 Task: Use Chelsea Loft Medium Effect in this video Movie B.mp4
Action: Mouse moved to (345, 113)
Screenshot: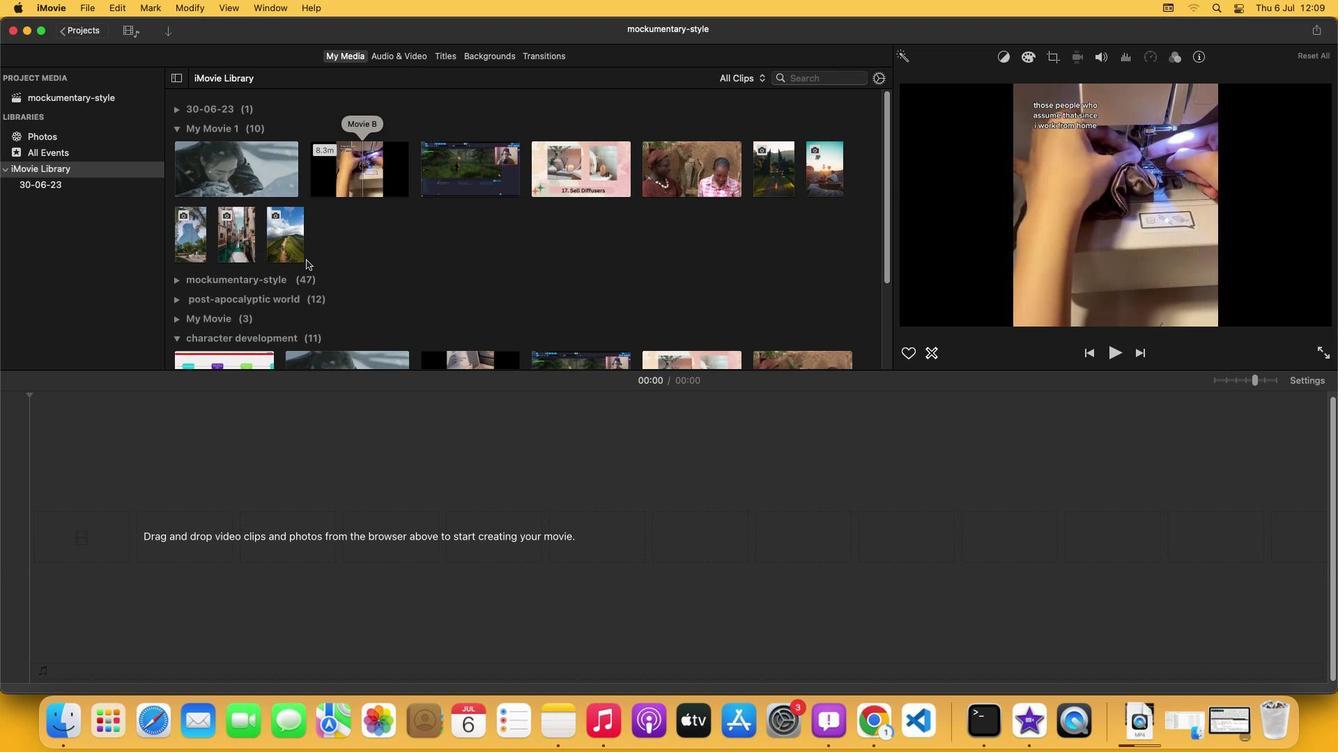 
Action: Mouse pressed left at (345, 113)
Screenshot: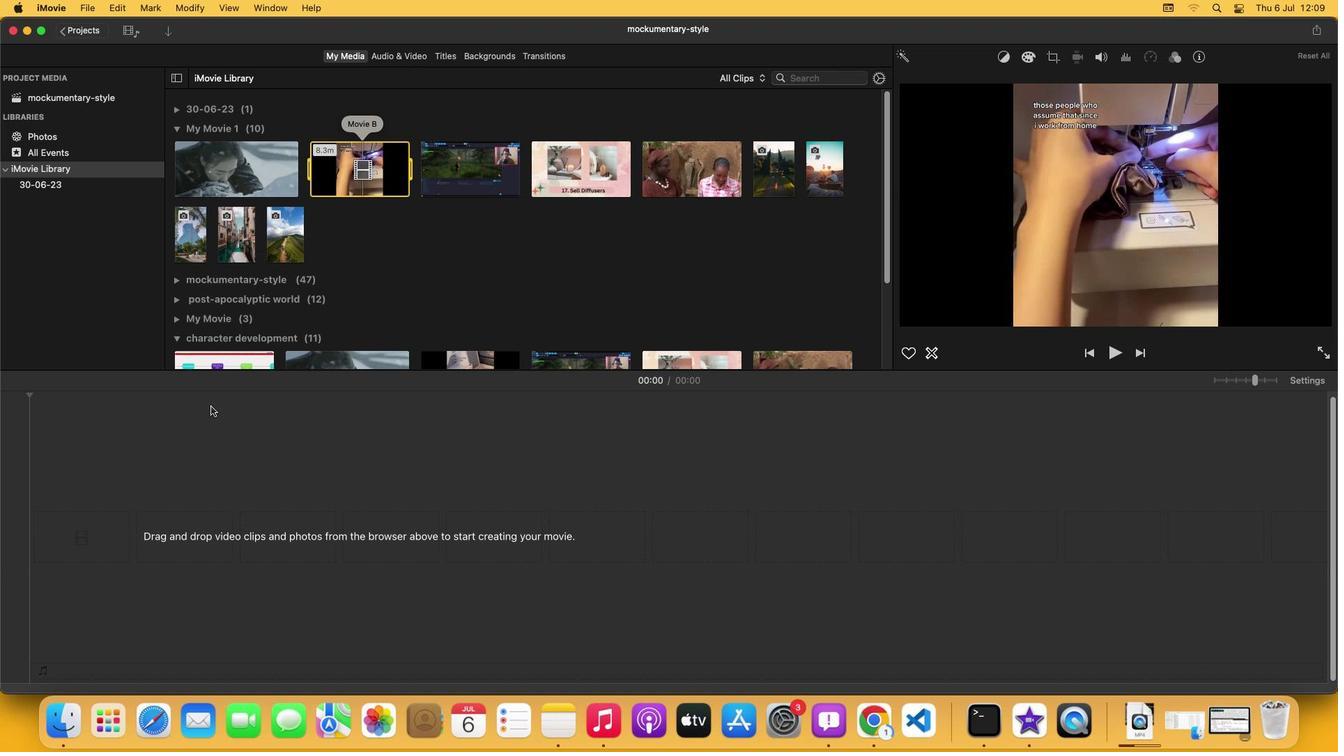 
Action: Mouse moved to (348, 142)
Screenshot: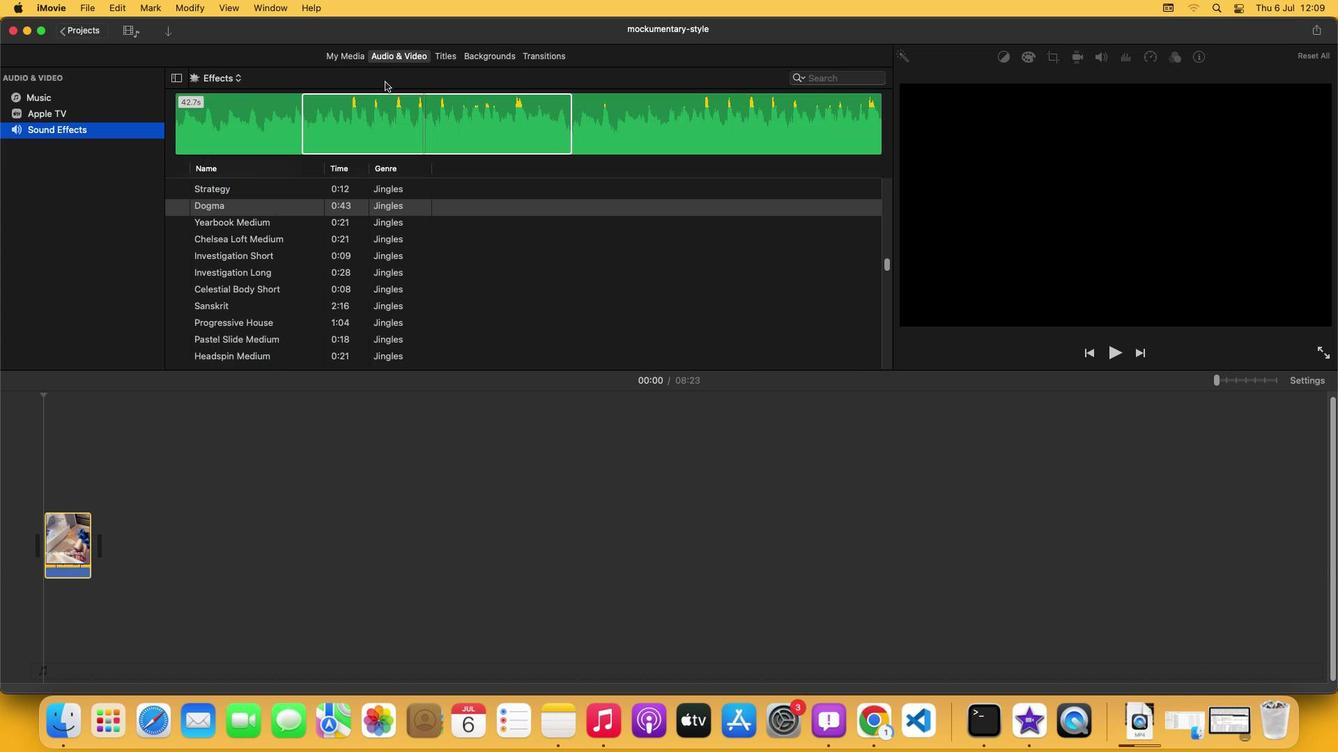
Action: Mouse pressed left at (348, 142)
Screenshot: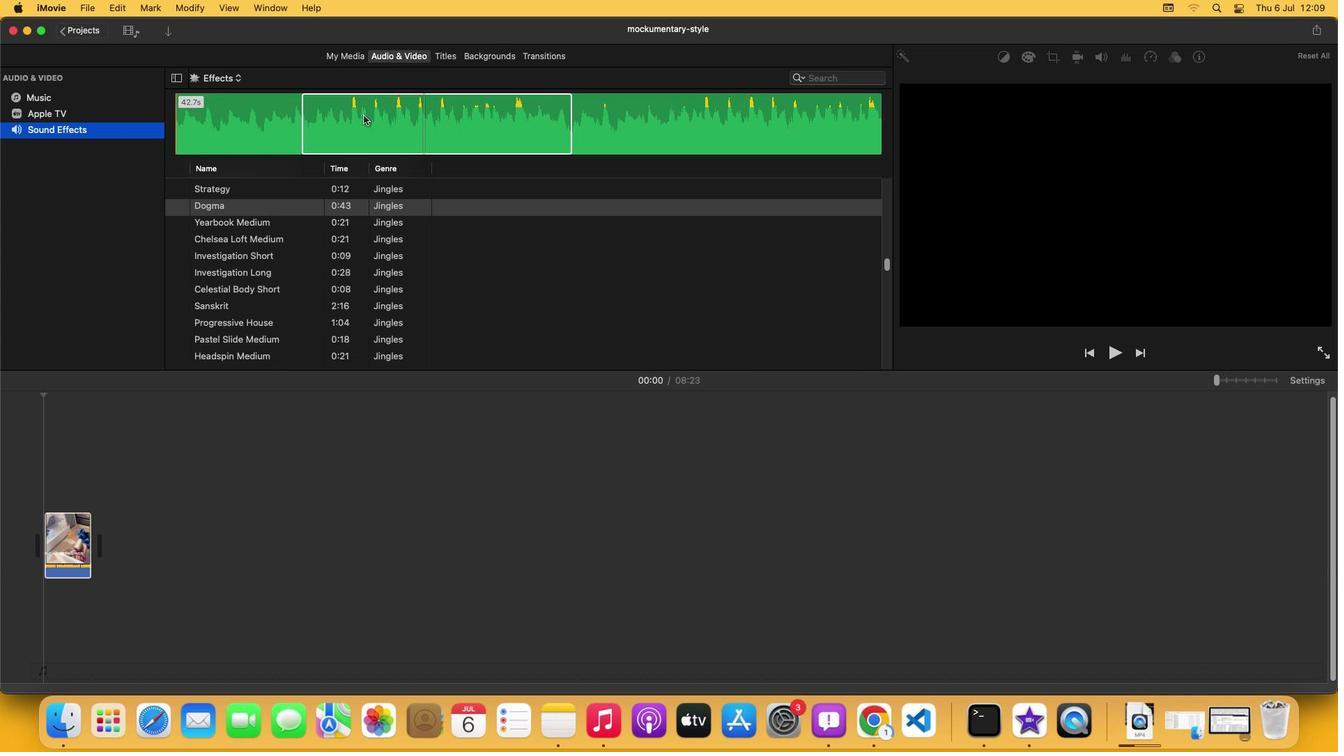
Action: Mouse moved to (335, 94)
Screenshot: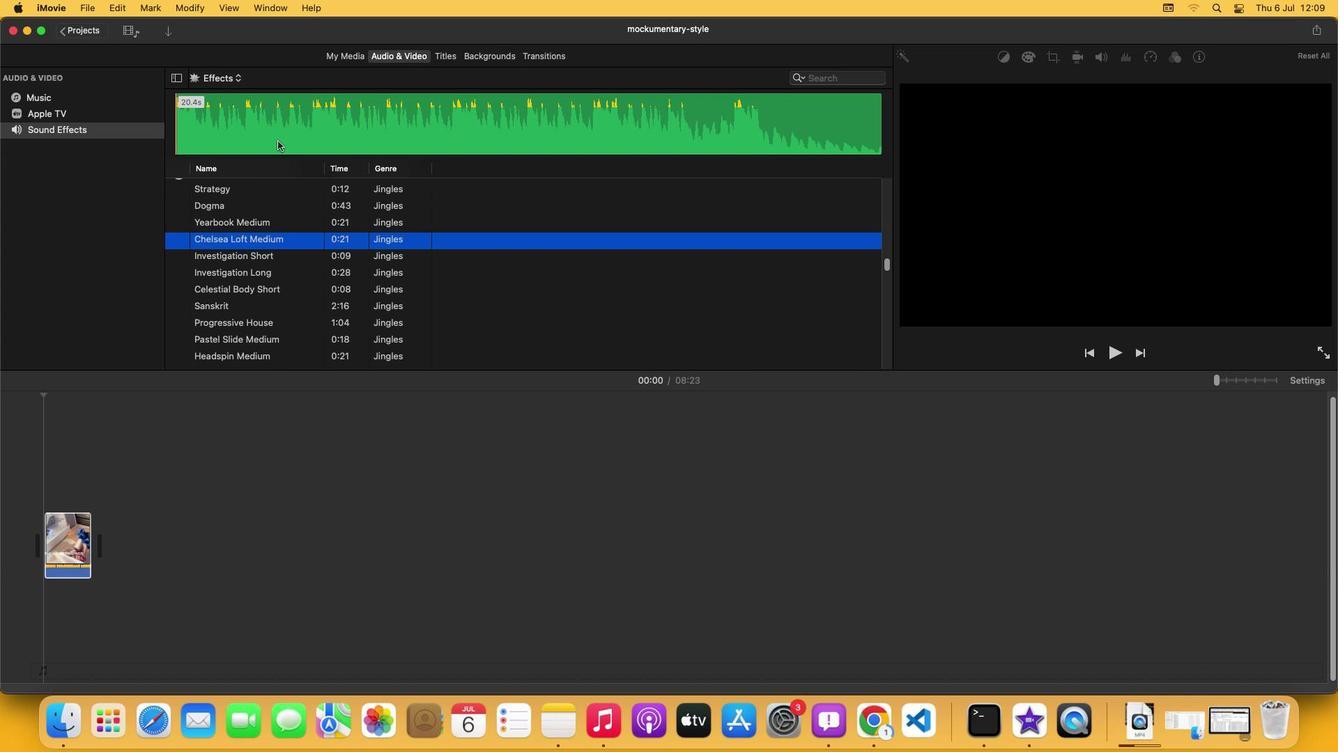 
Action: Mouse pressed left at (335, 94)
Screenshot: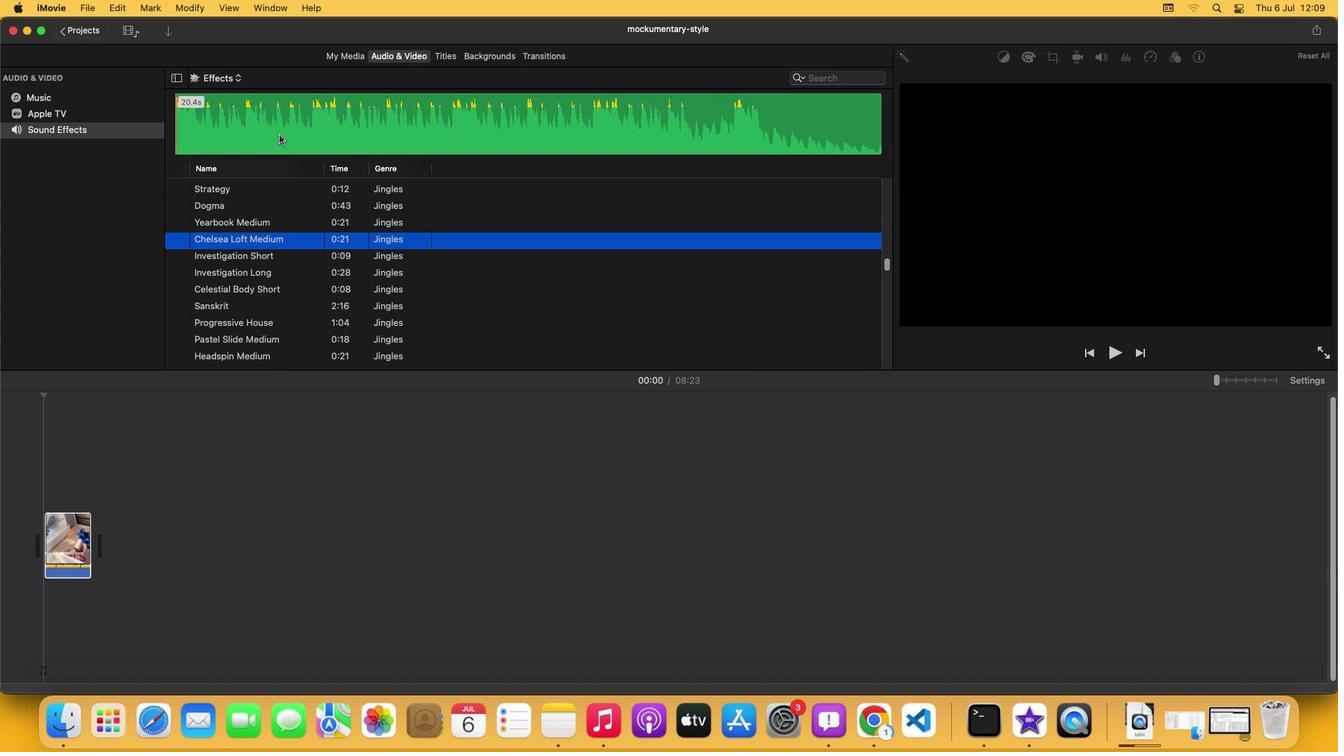 
Action: Mouse moved to (338, 121)
Screenshot: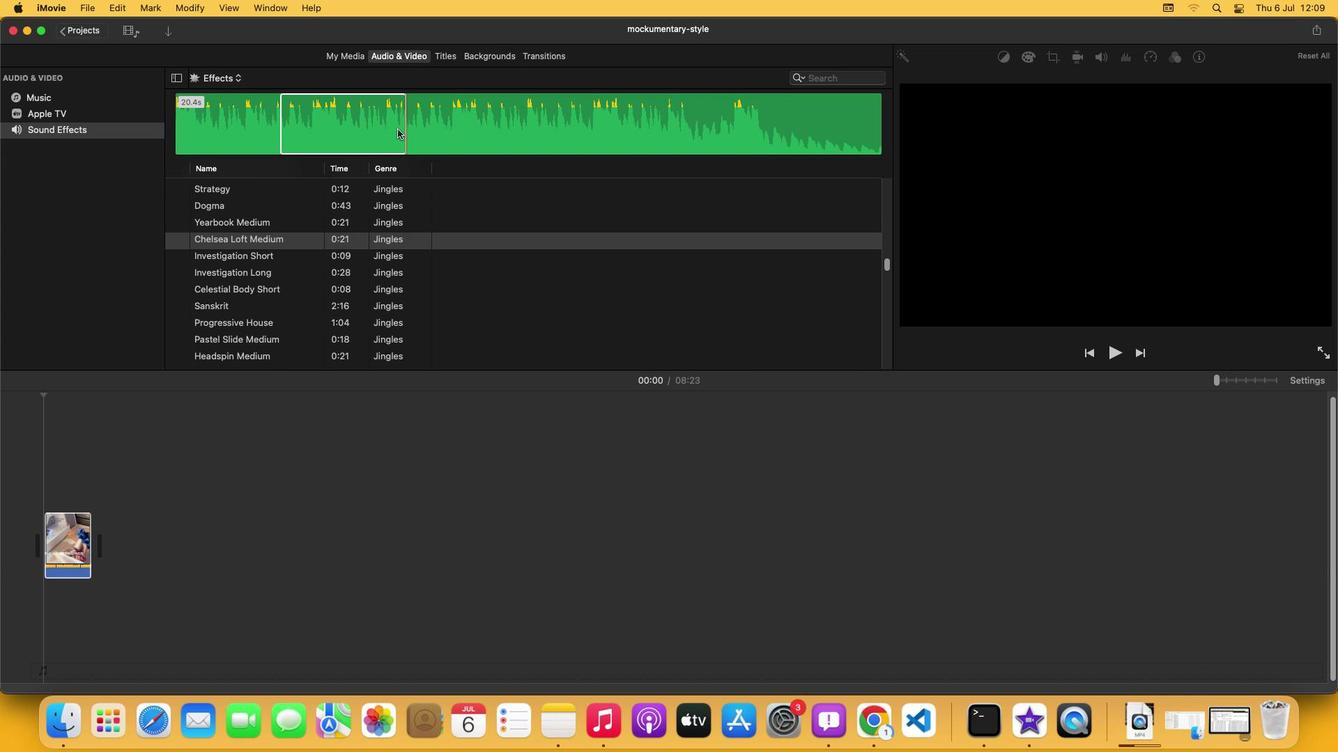 
Action: Mouse pressed left at (338, 121)
Screenshot: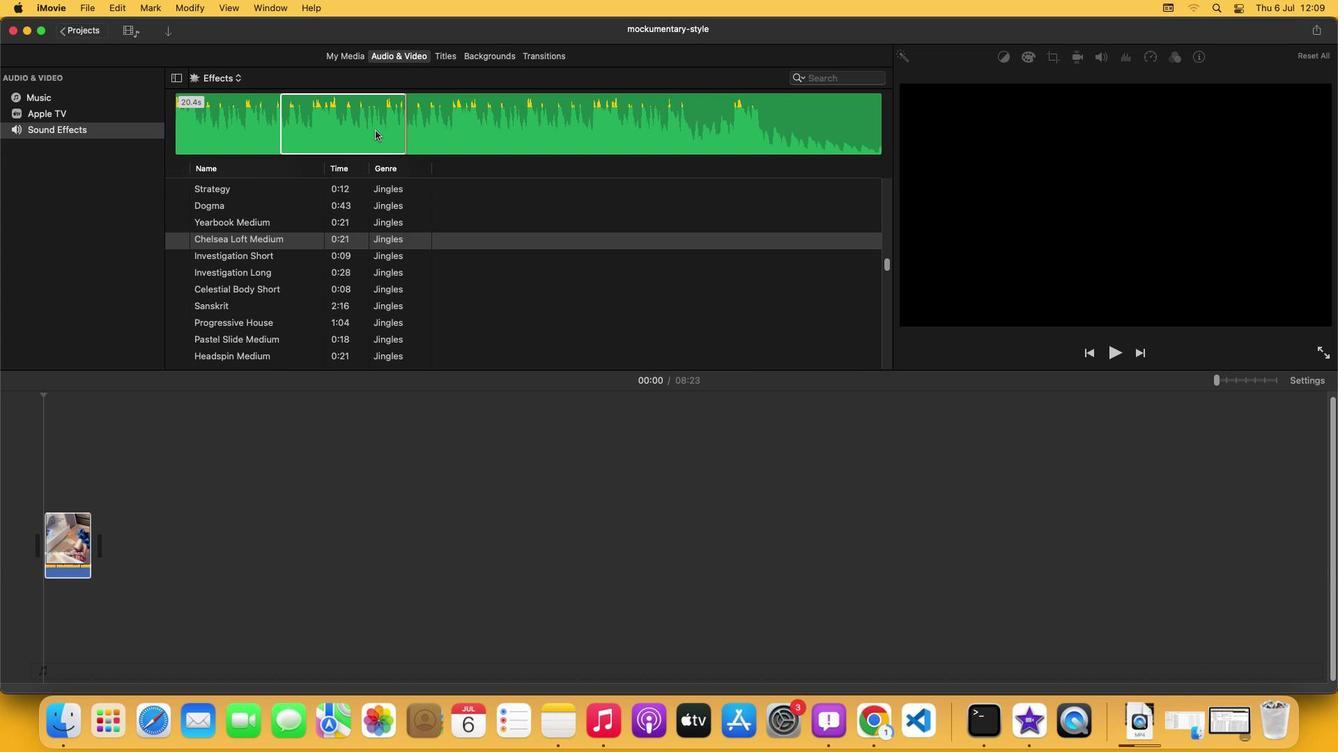 
Action: Mouse moved to (343, 125)
Screenshot: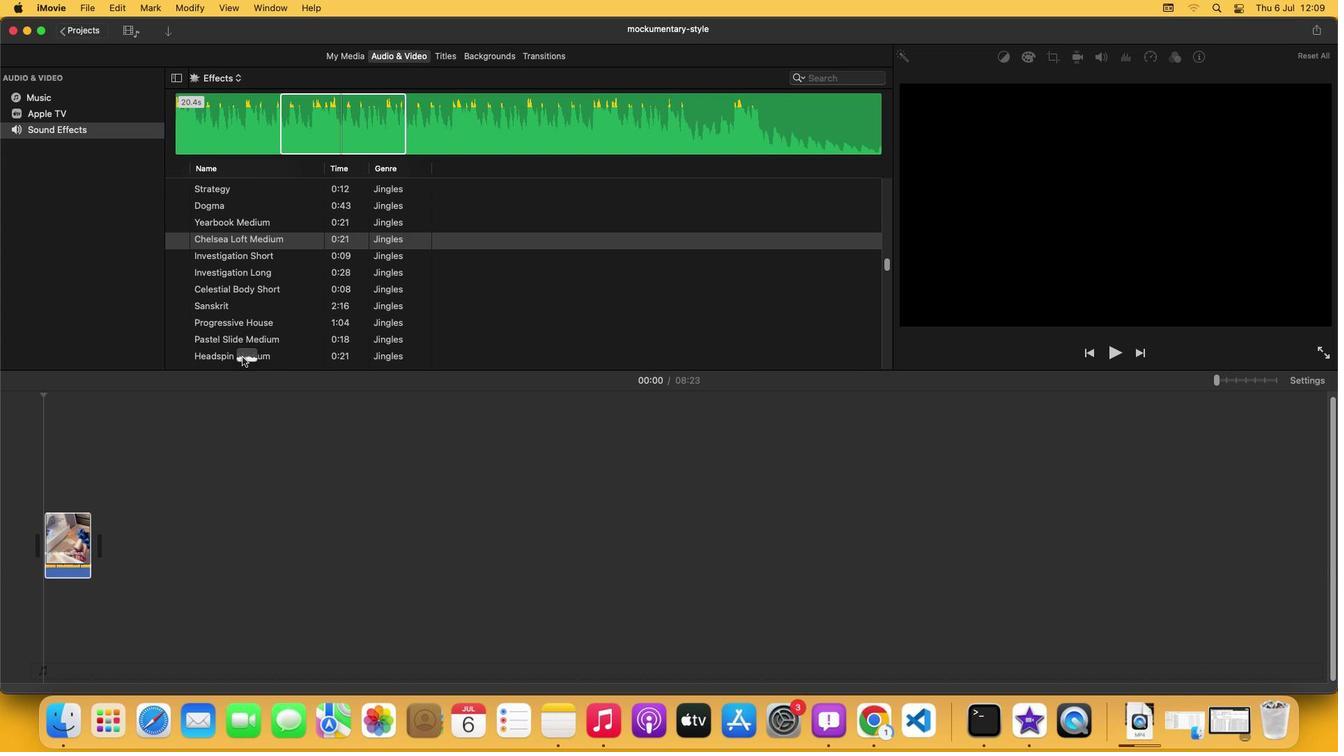 
Action: Mouse pressed left at (343, 125)
Screenshot: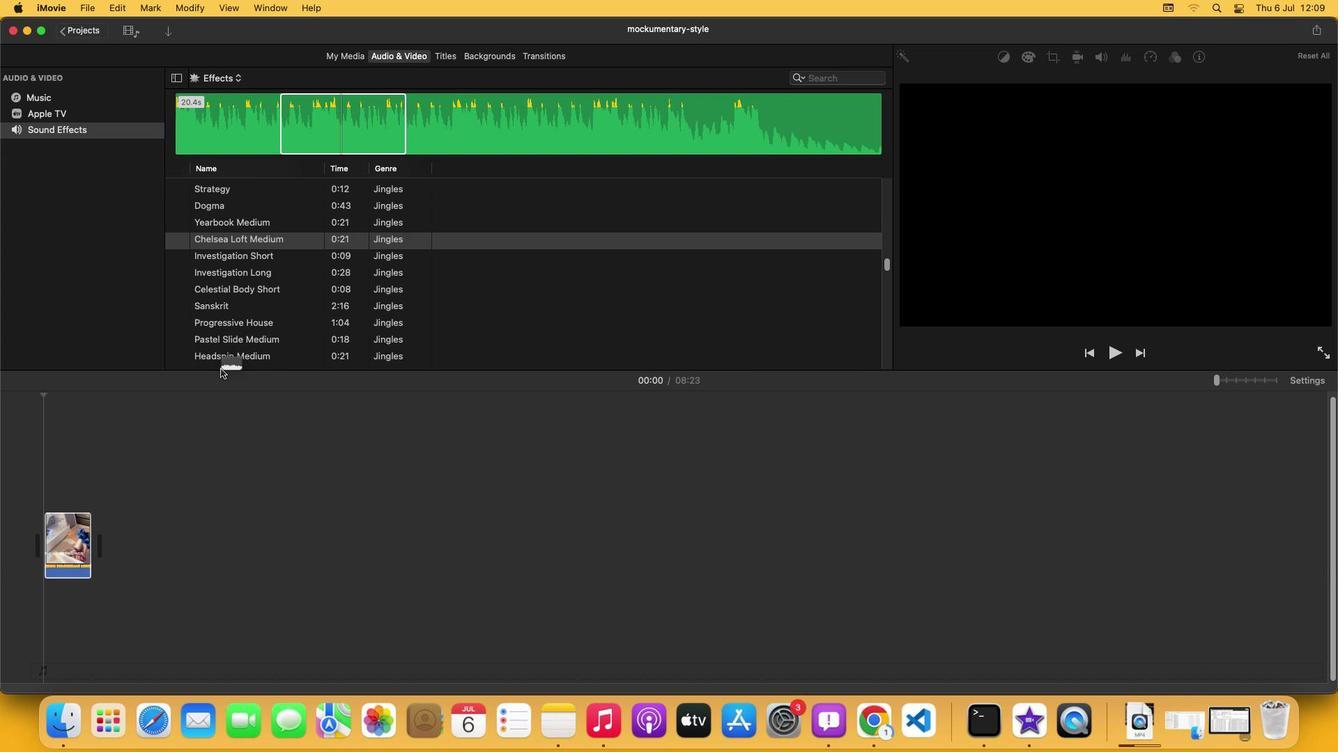 
Action: Mouse moved to (334, 9)
Screenshot: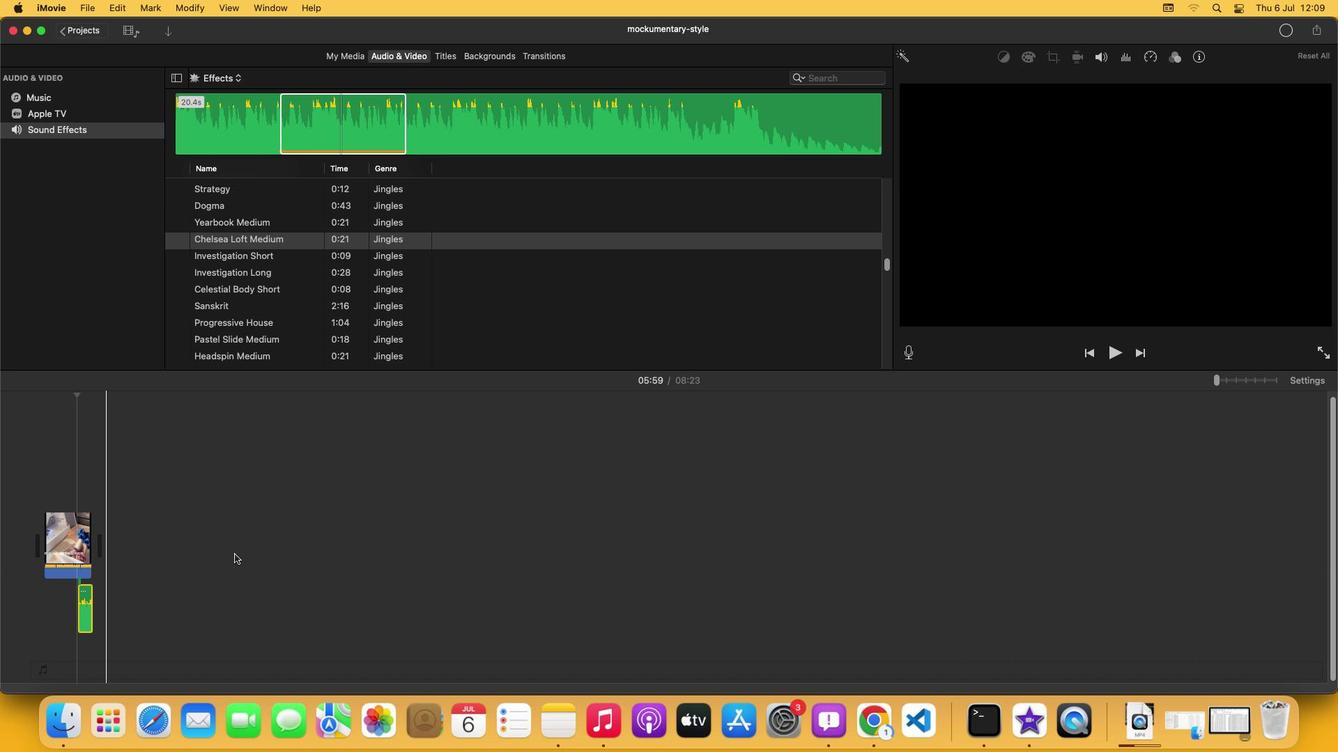 
